 Task: Create a due date automation trigger when advanced on, on the monday before a card is due add dates due next month at 11:00 AM.
Action: Mouse moved to (1087, 87)
Screenshot: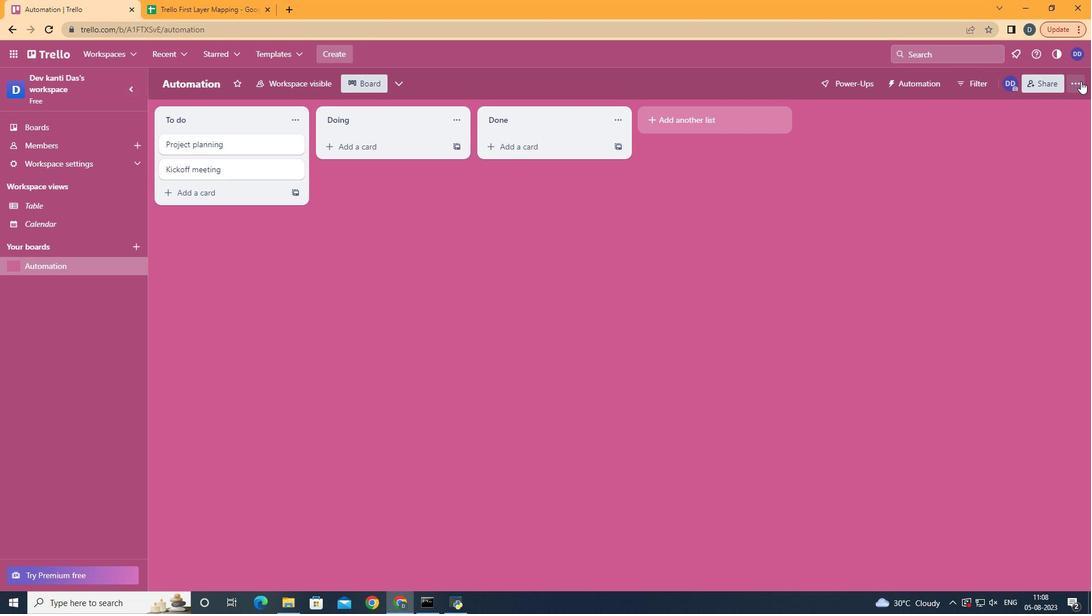
Action: Mouse pressed left at (1087, 87)
Screenshot: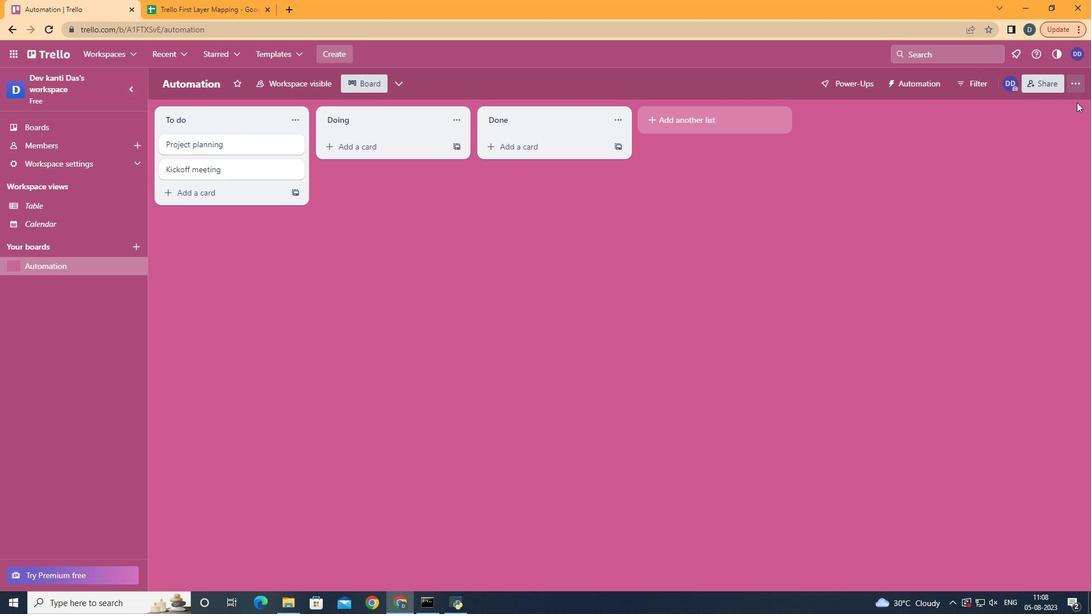 
Action: Mouse moved to (1017, 250)
Screenshot: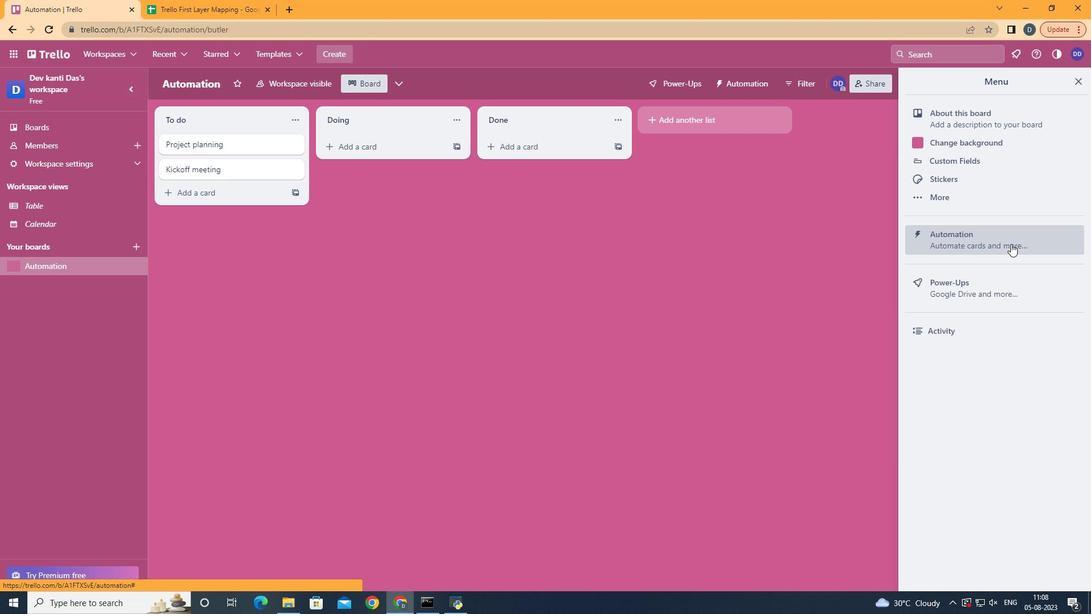 
Action: Mouse pressed left at (1017, 250)
Screenshot: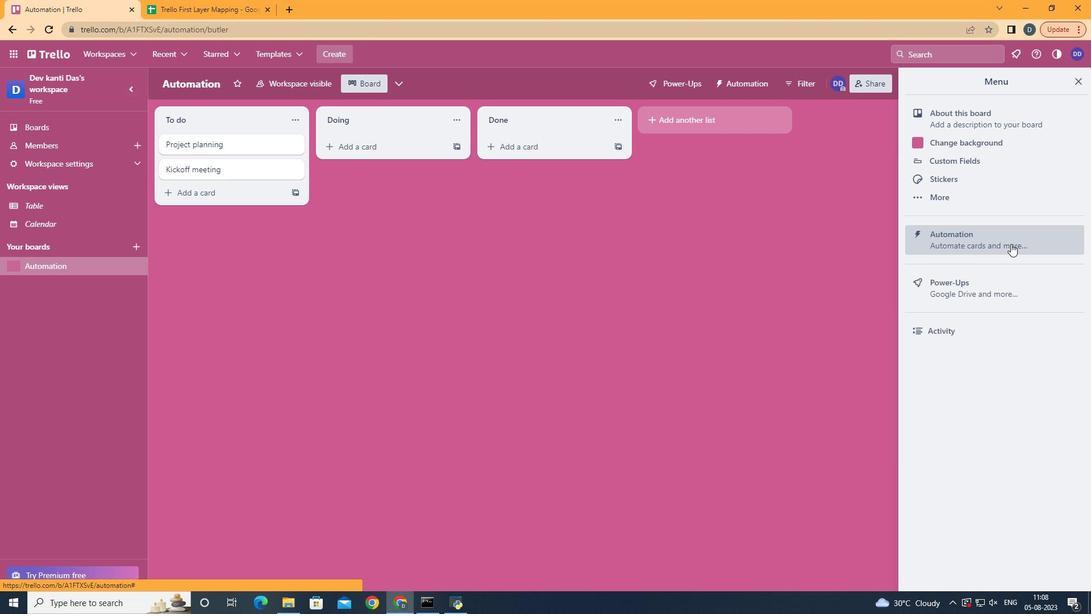 
Action: Mouse moved to (223, 233)
Screenshot: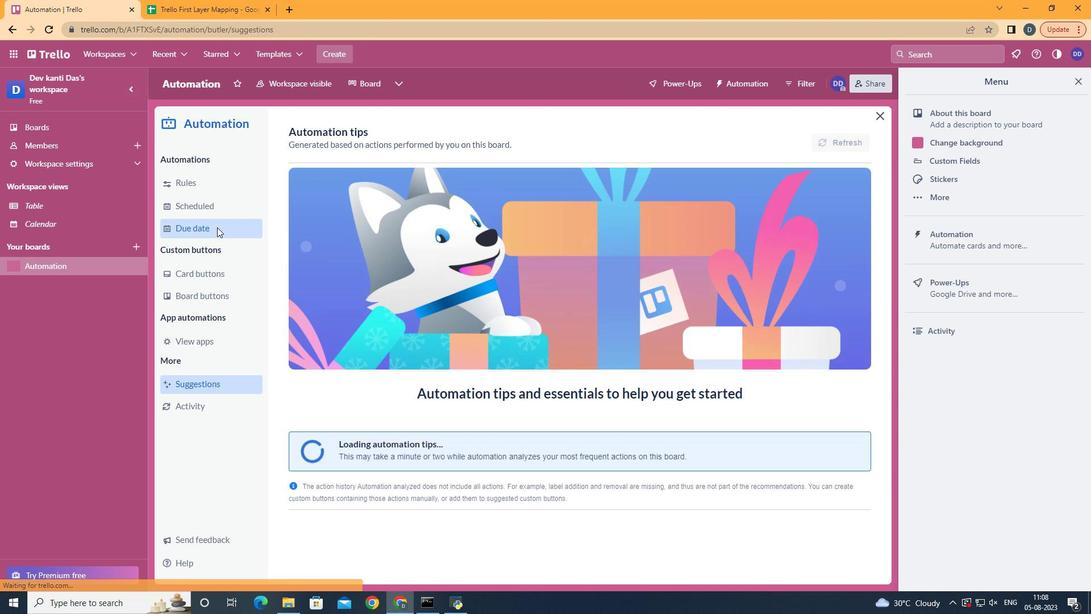 
Action: Mouse pressed left at (223, 233)
Screenshot: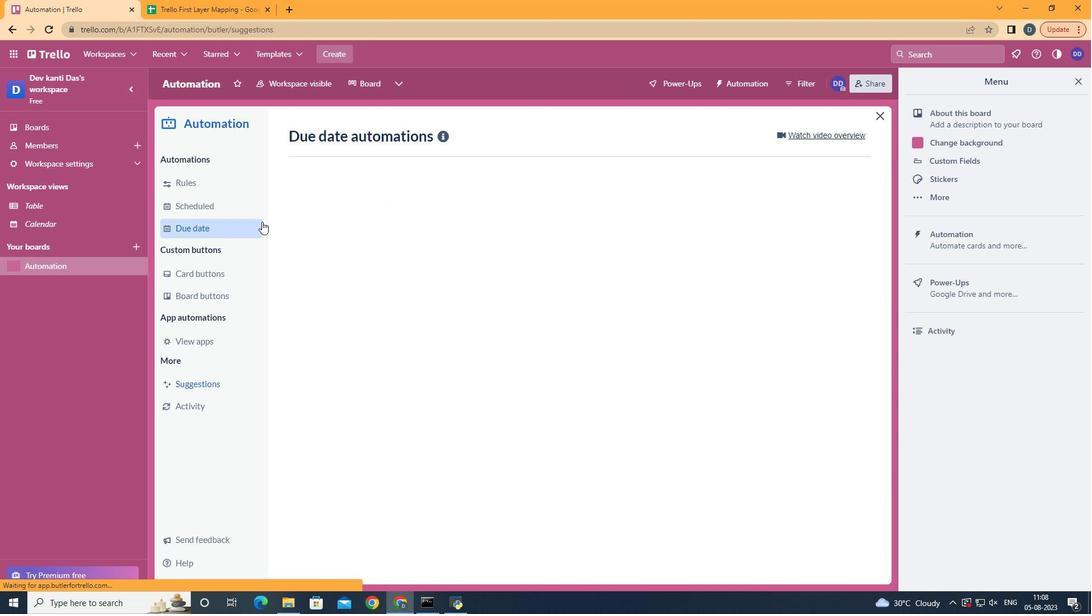 
Action: Mouse moved to (834, 145)
Screenshot: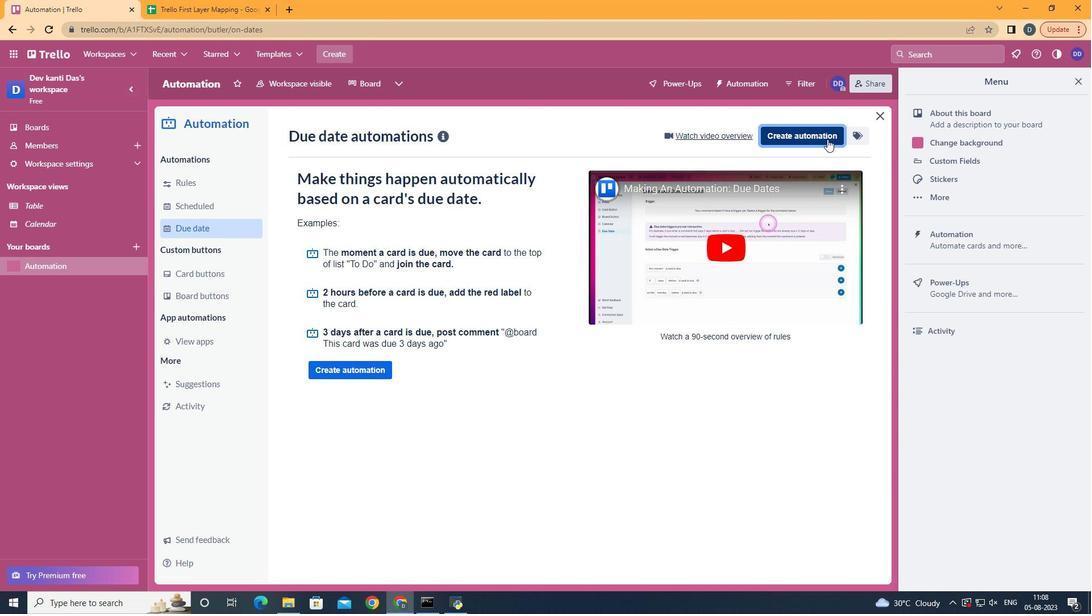 
Action: Mouse pressed left at (834, 145)
Screenshot: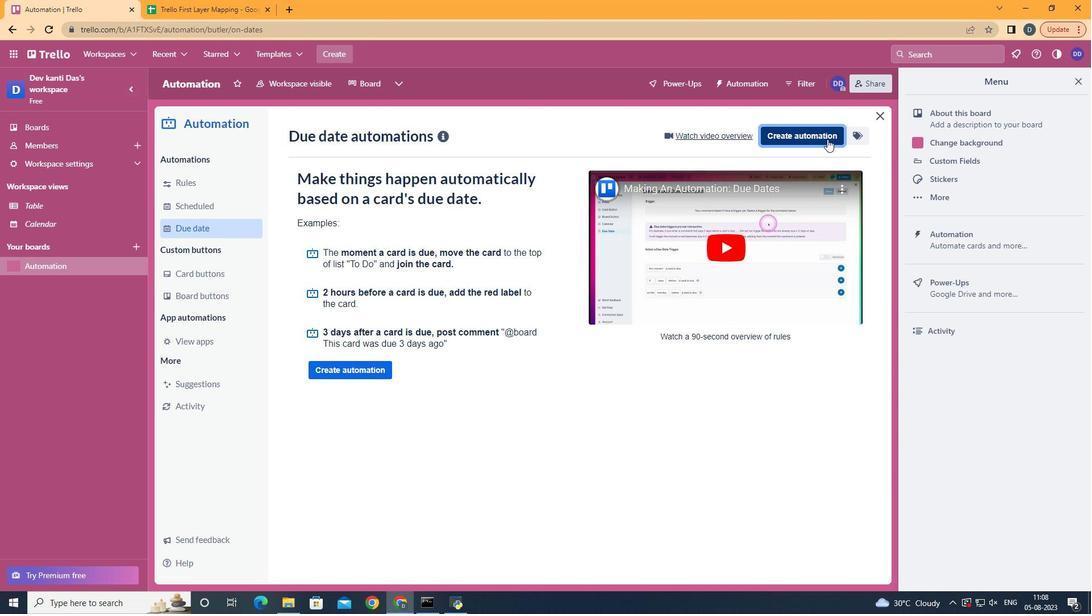 
Action: Mouse moved to (583, 255)
Screenshot: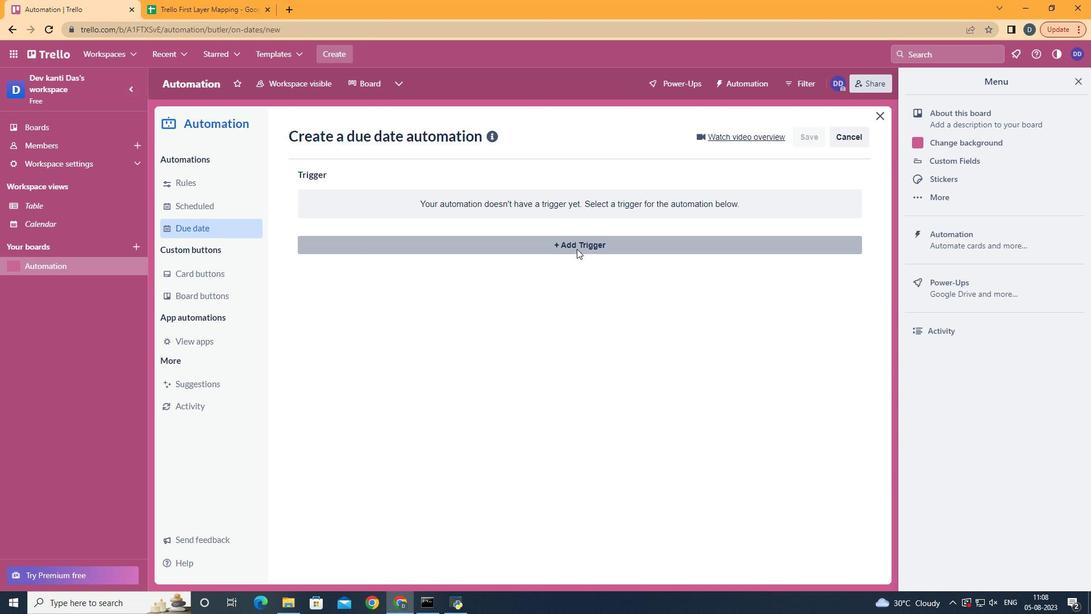 
Action: Mouse pressed left at (583, 255)
Screenshot: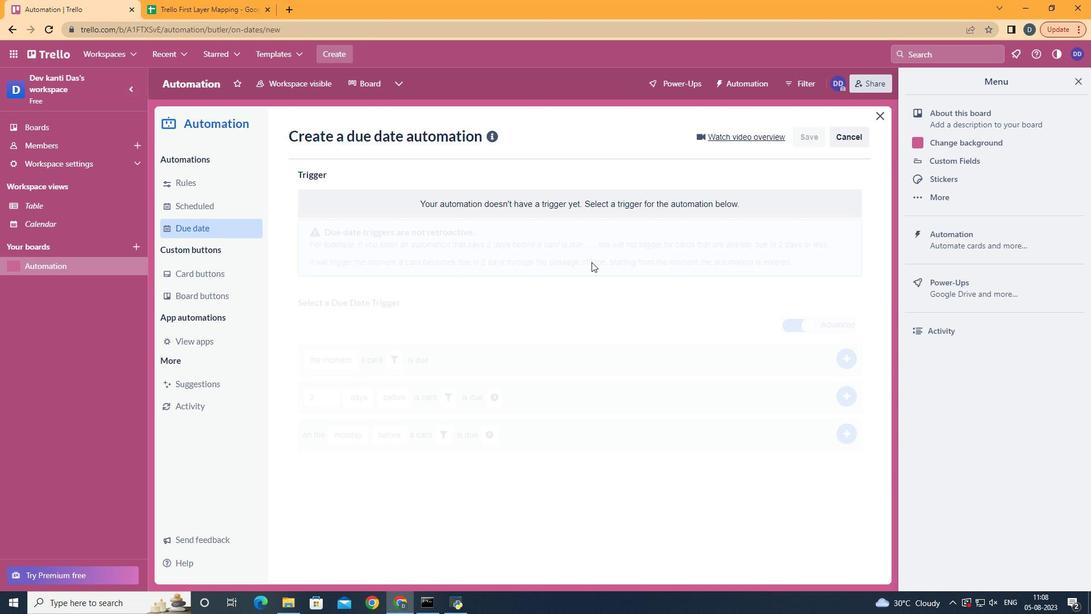 
Action: Mouse moved to (370, 303)
Screenshot: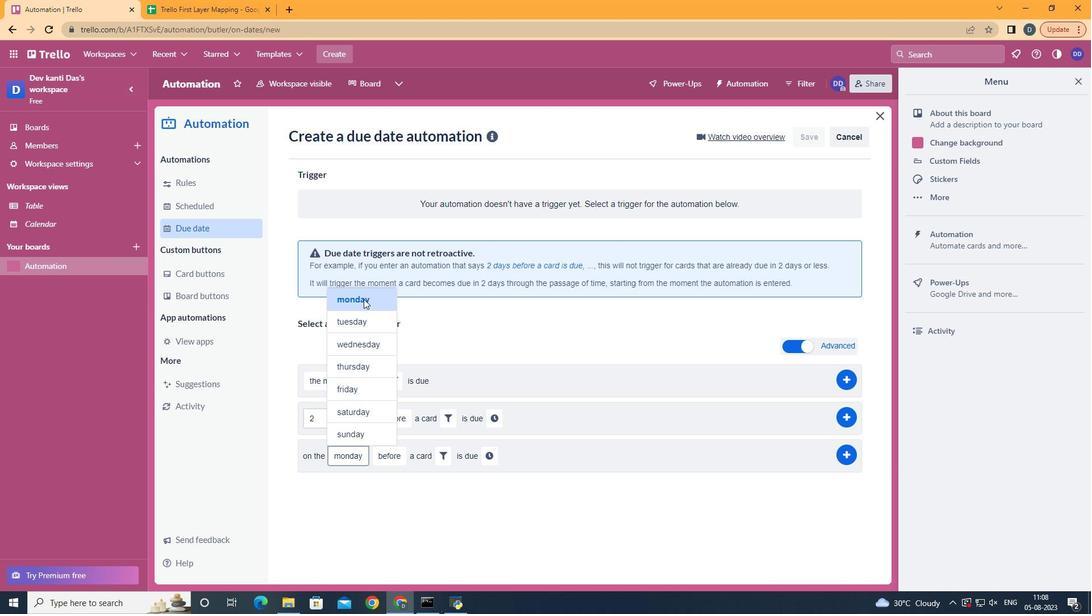 
Action: Mouse pressed left at (370, 303)
Screenshot: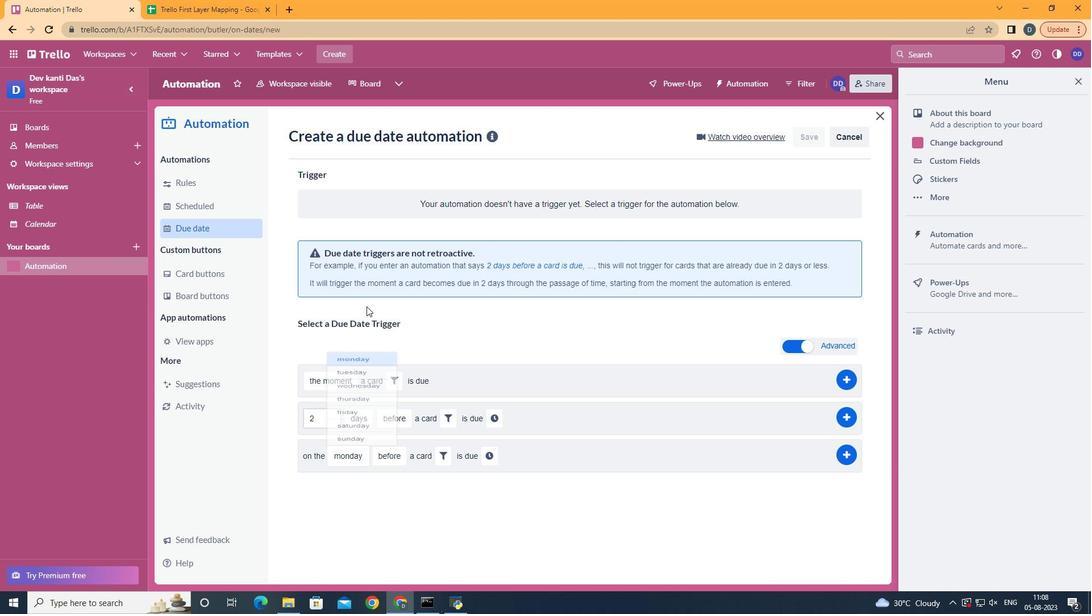 
Action: Mouse moved to (406, 483)
Screenshot: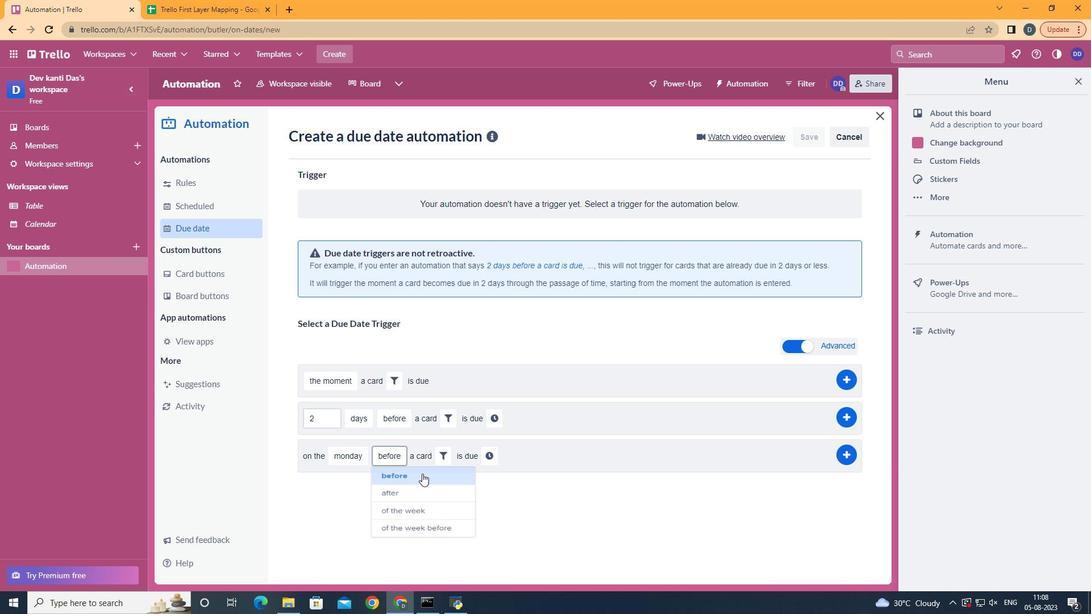 
Action: Mouse pressed left at (406, 483)
Screenshot: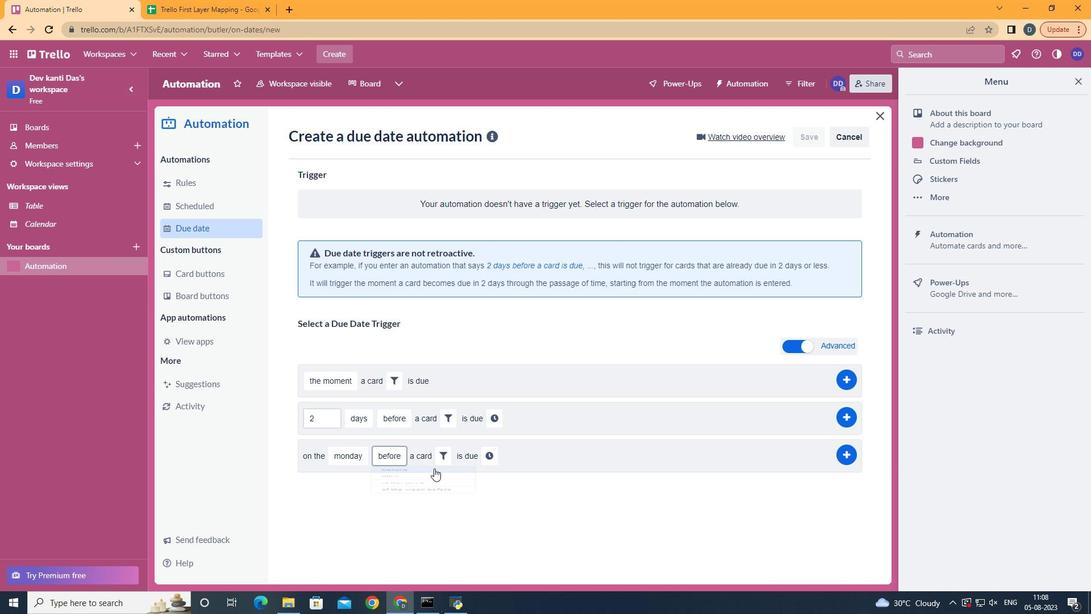 
Action: Mouse moved to (454, 466)
Screenshot: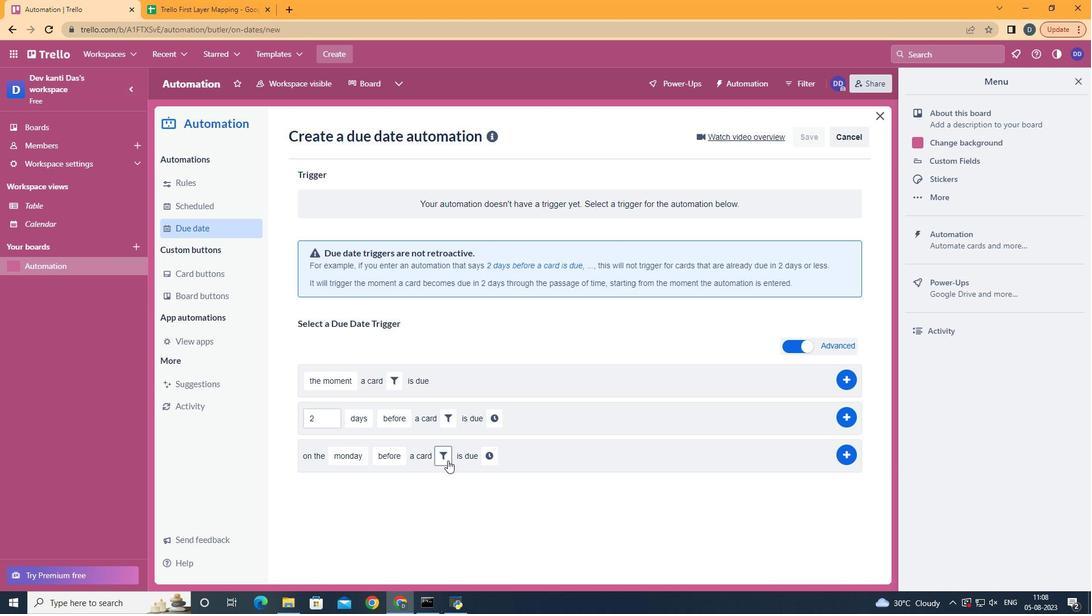 
Action: Mouse pressed left at (454, 466)
Screenshot: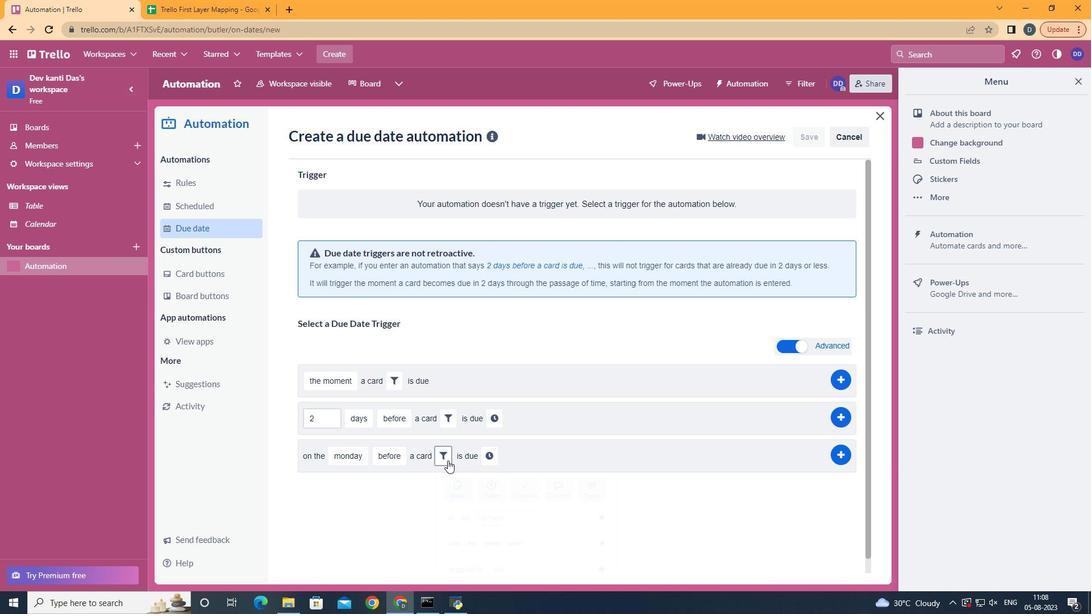 
Action: Mouse moved to (512, 498)
Screenshot: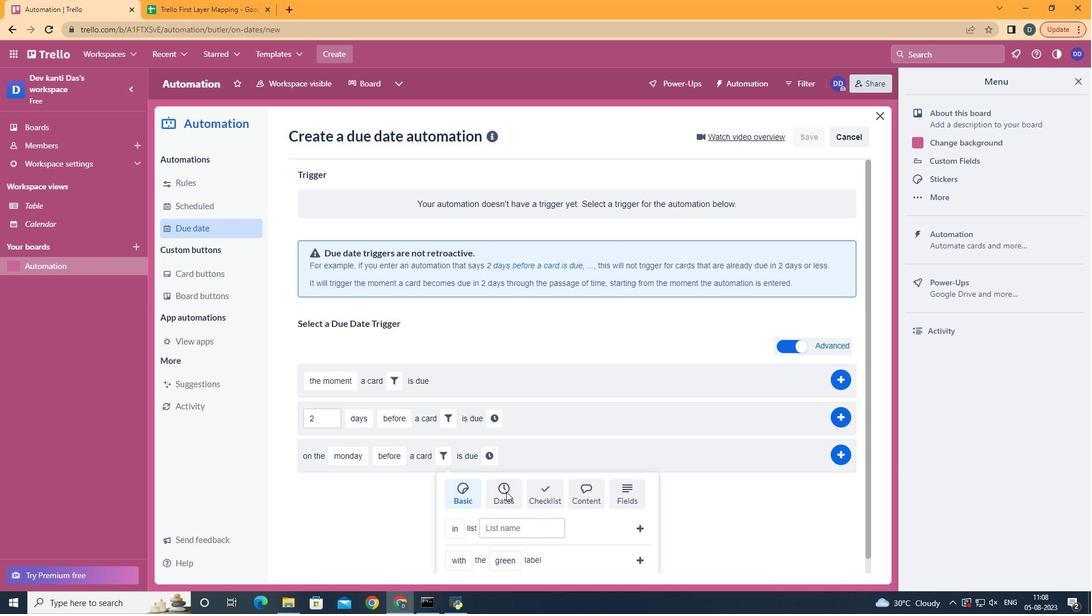 
Action: Mouse pressed left at (512, 498)
Screenshot: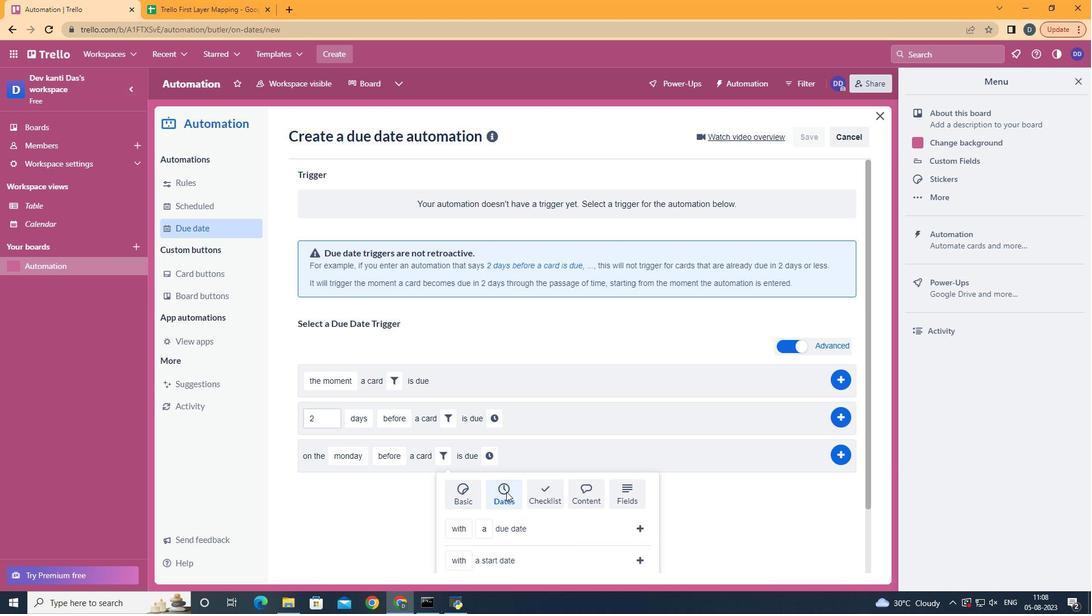 
Action: Mouse scrolled (512, 497) with delta (0, 0)
Screenshot: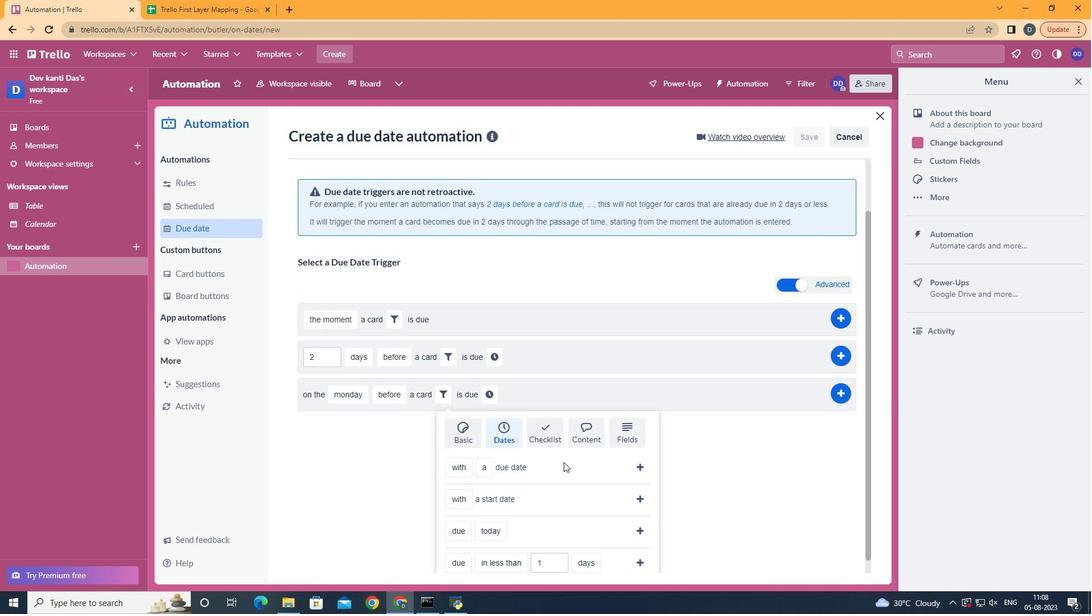 
Action: Mouse scrolled (512, 497) with delta (0, 0)
Screenshot: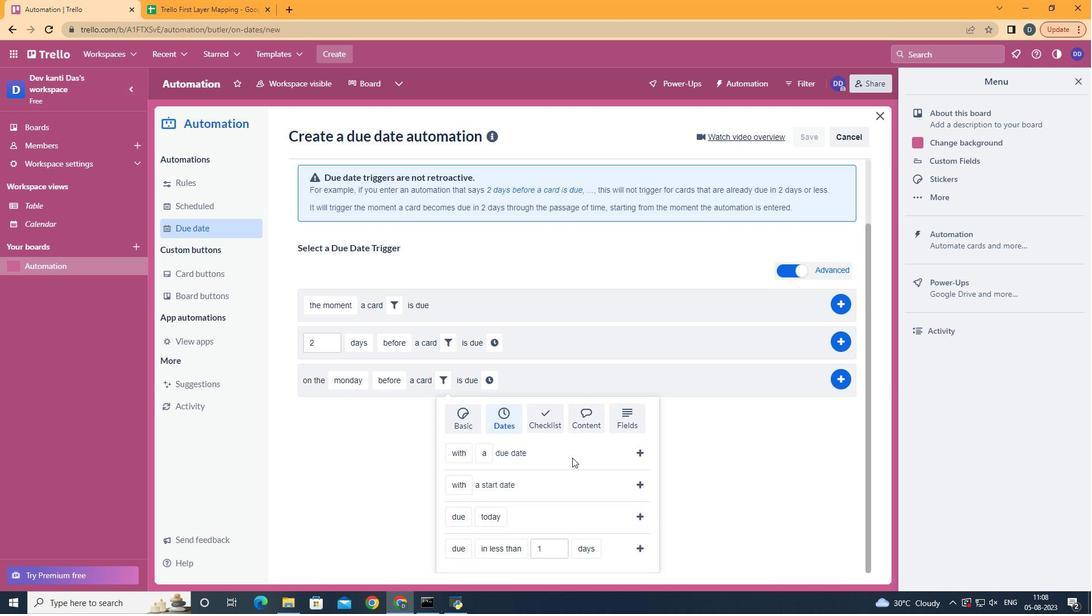 
Action: Mouse scrolled (512, 497) with delta (0, 0)
Screenshot: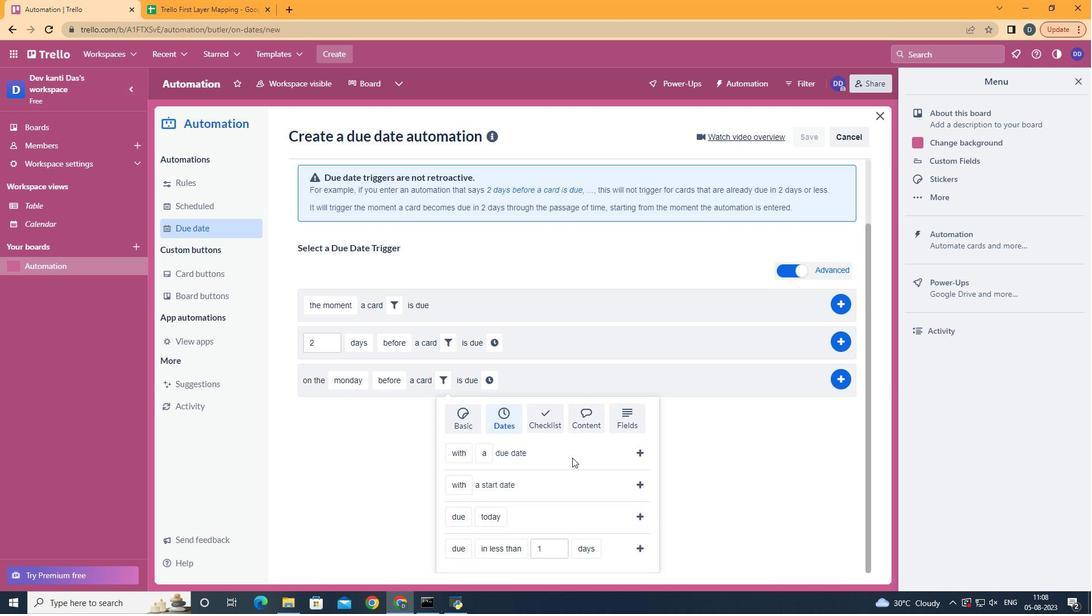 
Action: Mouse scrolled (512, 497) with delta (0, 0)
Screenshot: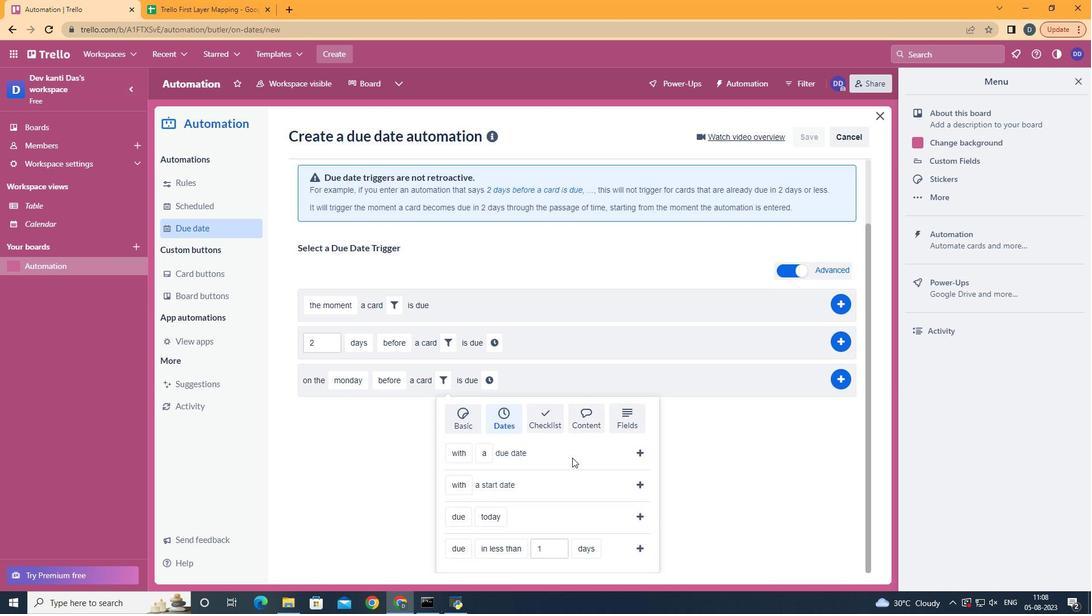 
Action: Mouse scrolled (512, 497) with delta (0, 0)
Screenshot: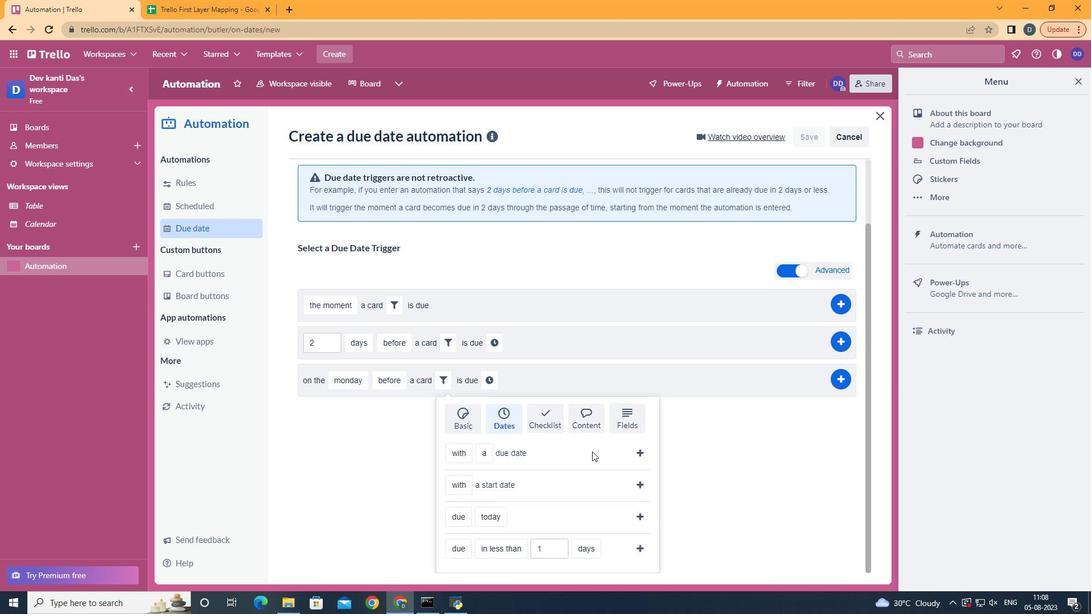 
Action: Mouse moved to (481, 432)
Screenshot: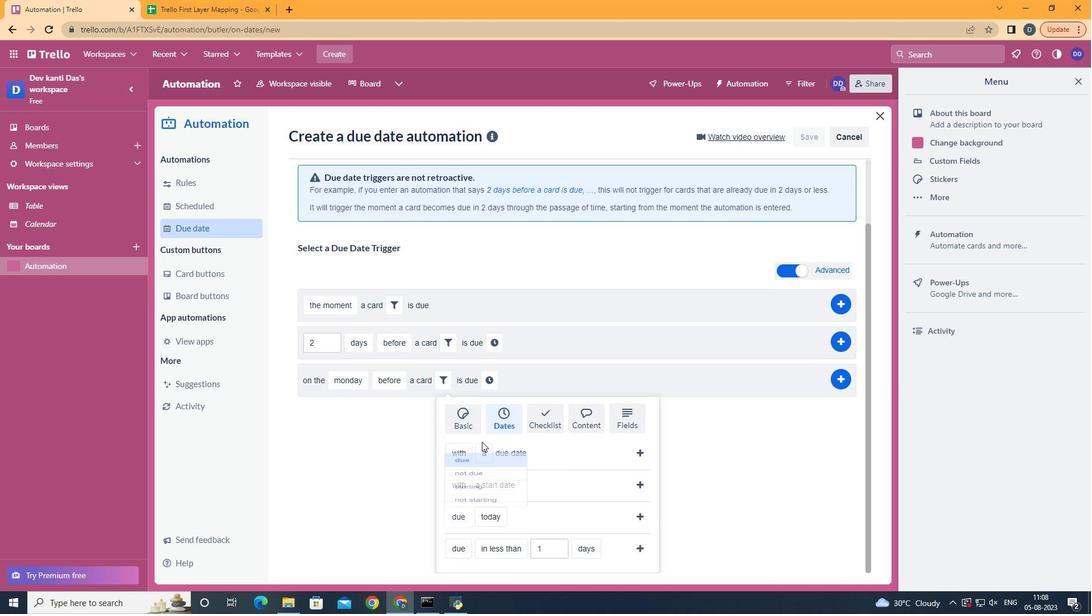 
Action: Mouse pressed left at (481, 432)
Screenshot: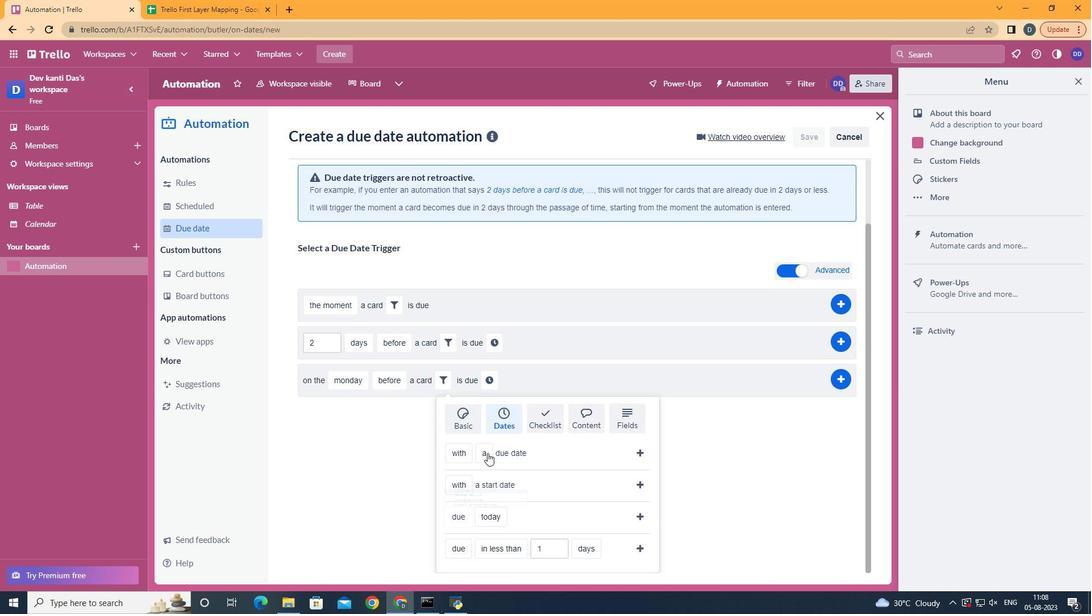 
Action: Mouse moved to (509, 510)
Screenshot: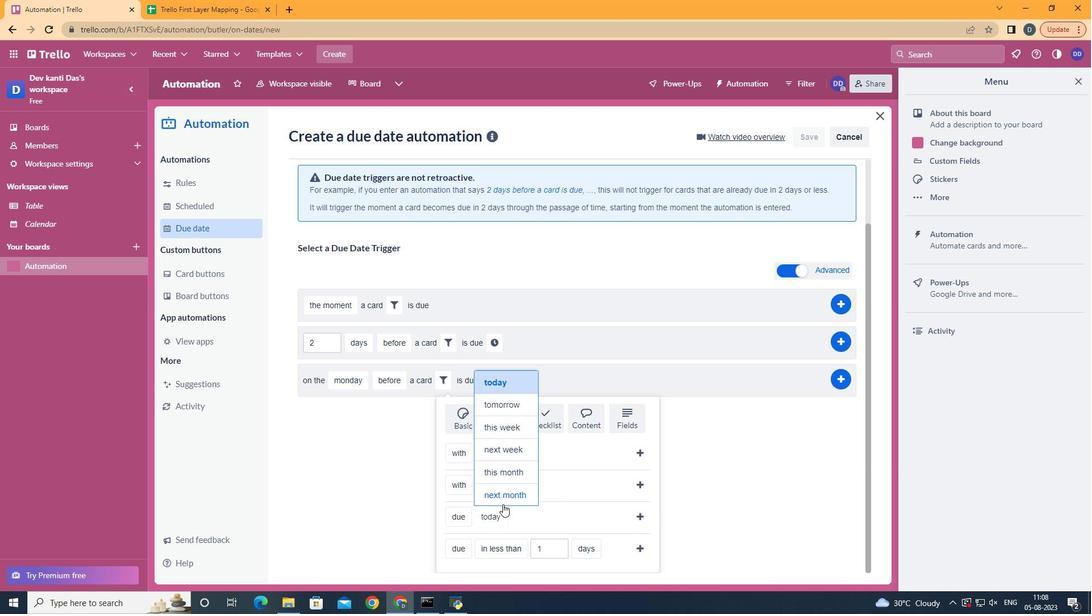 
Action: Mouse pressed left at (509, 510)
Screenshot: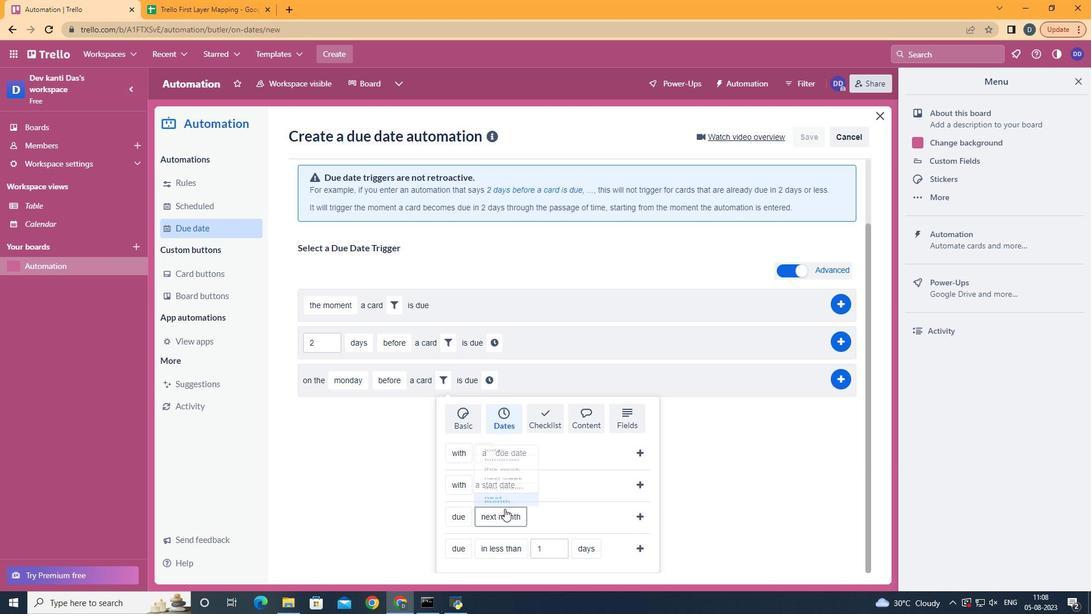 
Action: Mouse moved to (646, 520)
Screenshot: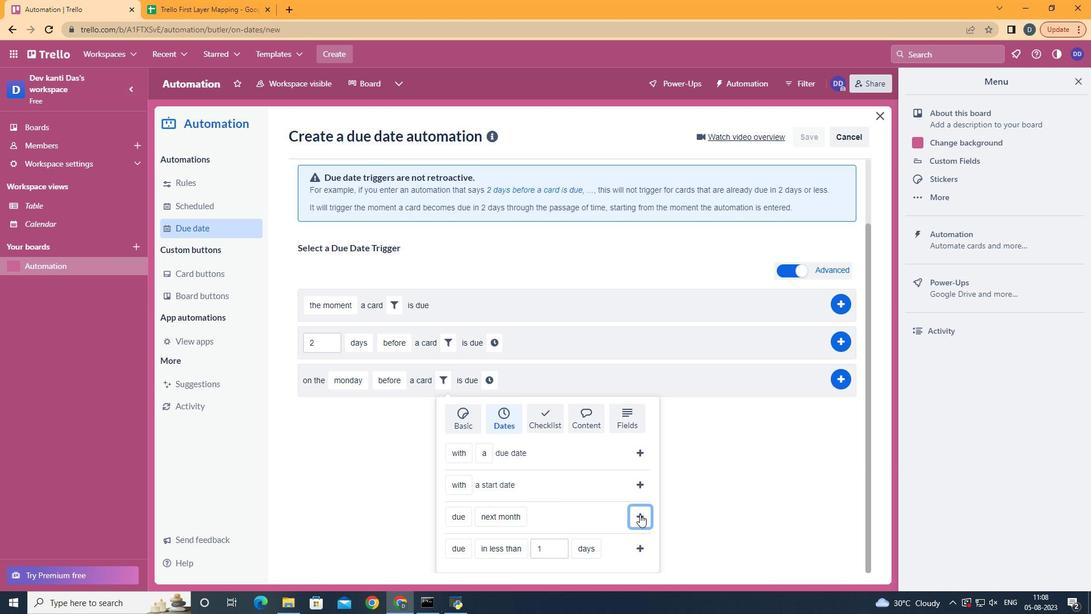 
Action: Mouse pressed left at (646, 520)
Screenshot: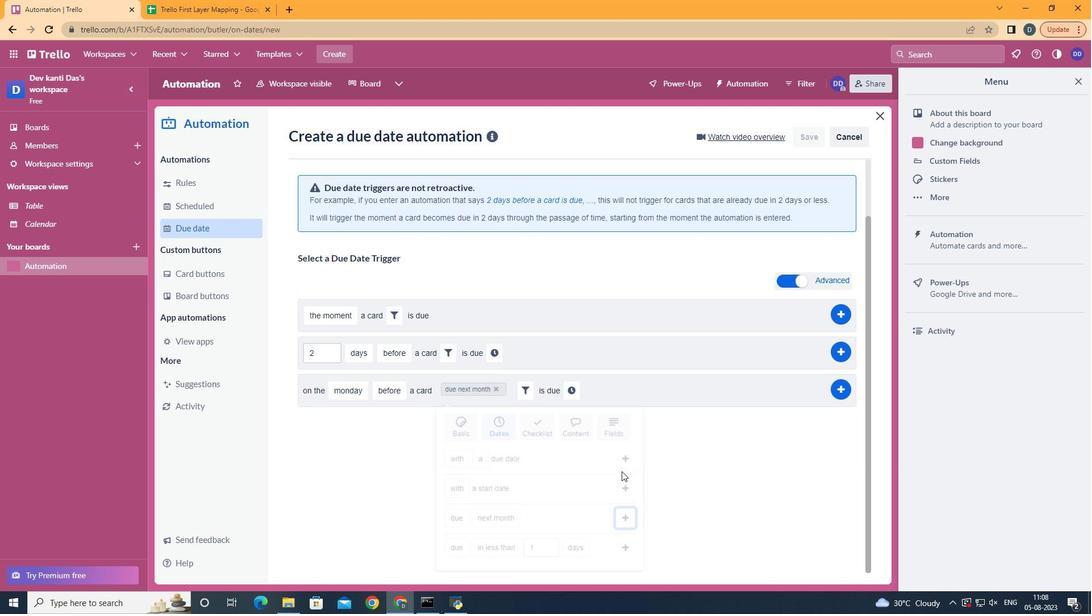 
Action: Mouse moved to (585, 451)
Screenshot: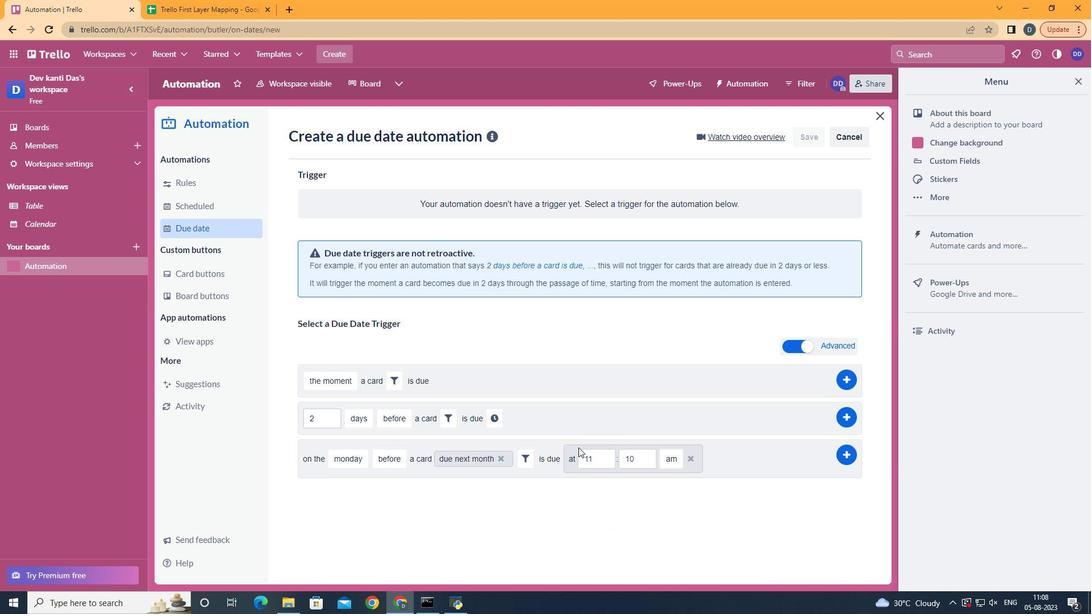 
Action: Mouse pressed left at (585, 451)
Screenshot: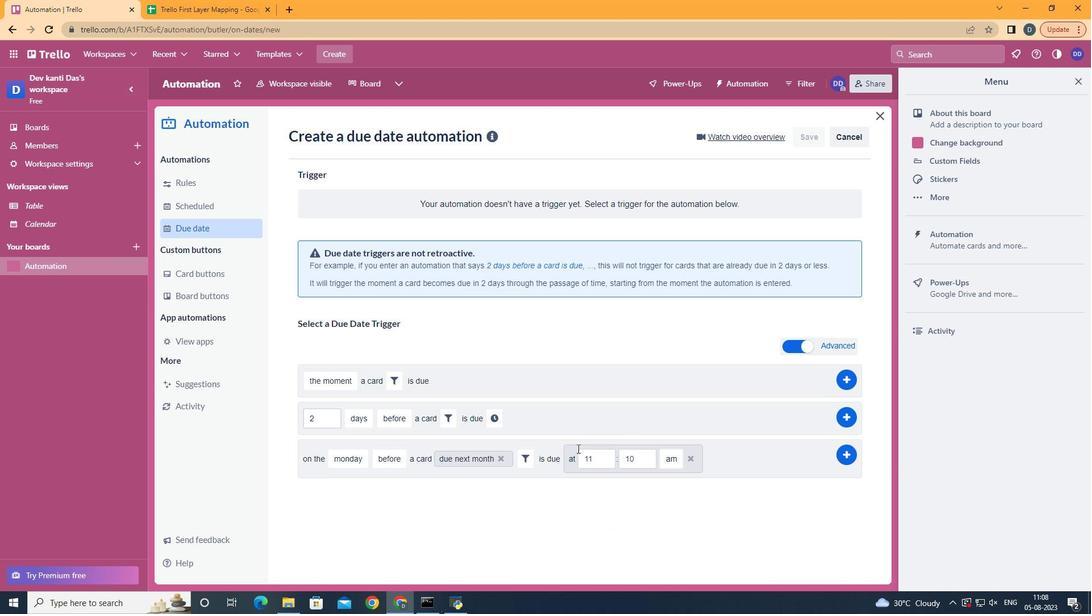 
Action: Mouse moved to (656, 463)
Screenshot: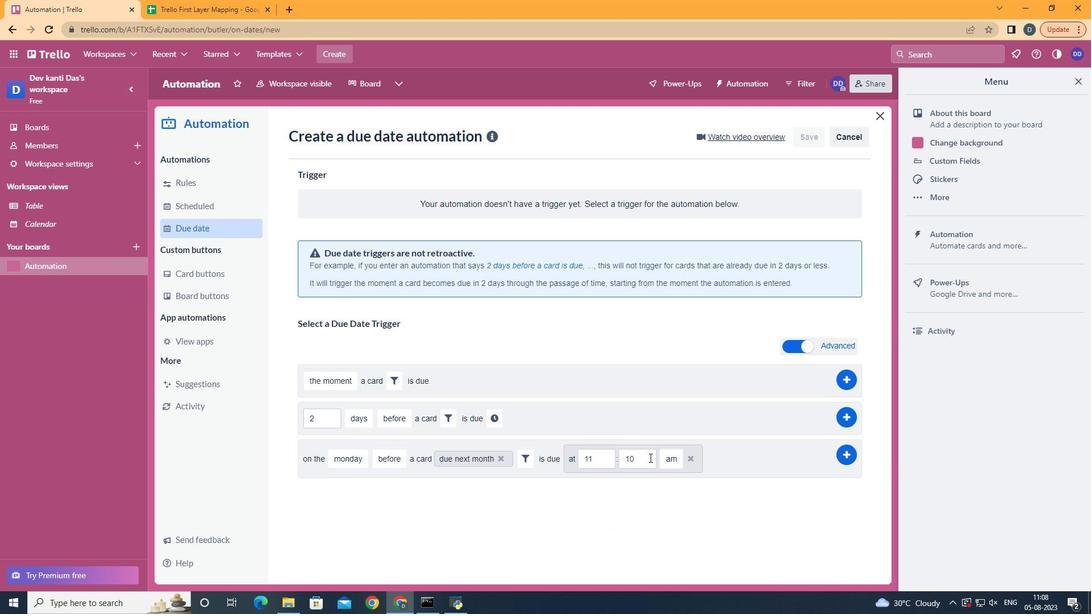 
Action: Mouse pressed left at (656, 463)
Screenshot: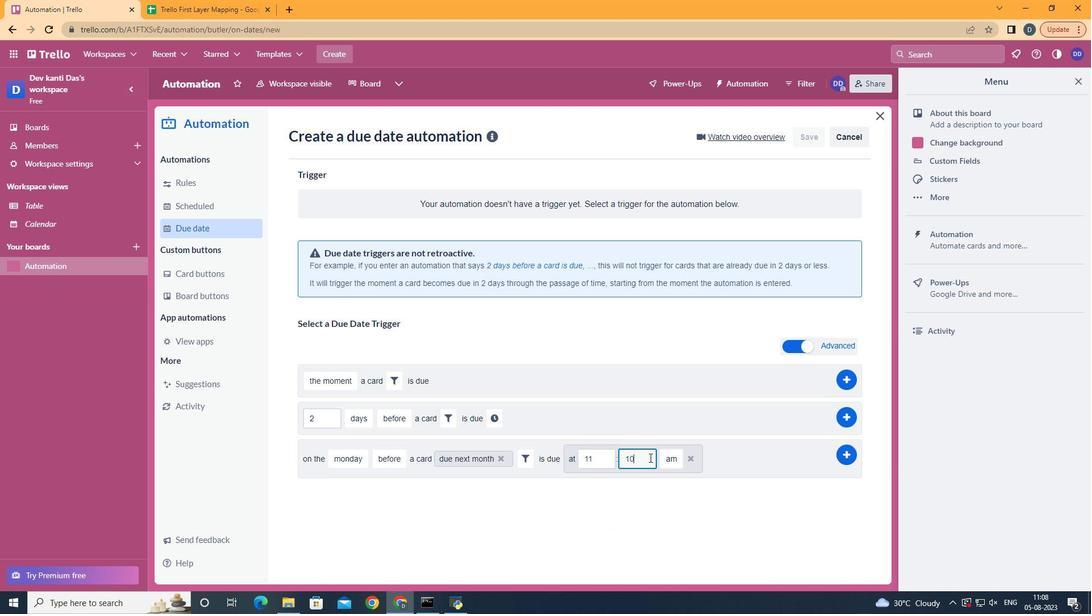 
Action: Key pressed <Key.backspace><Key.backspace><Key.backspace>00
Screenshot: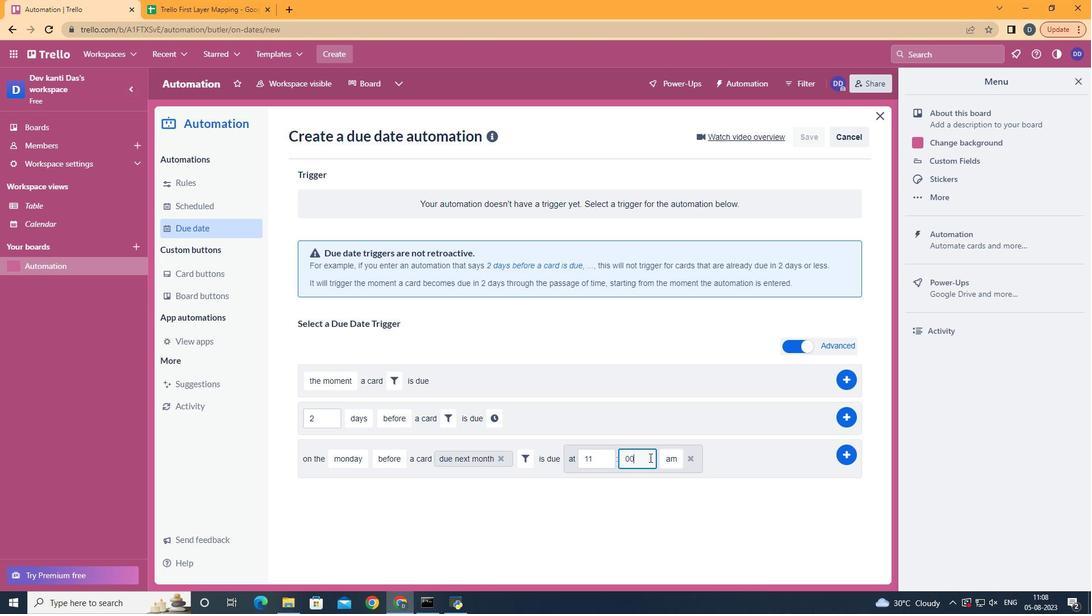 
Action: Mouse moved to (848, 461)
Screenshot: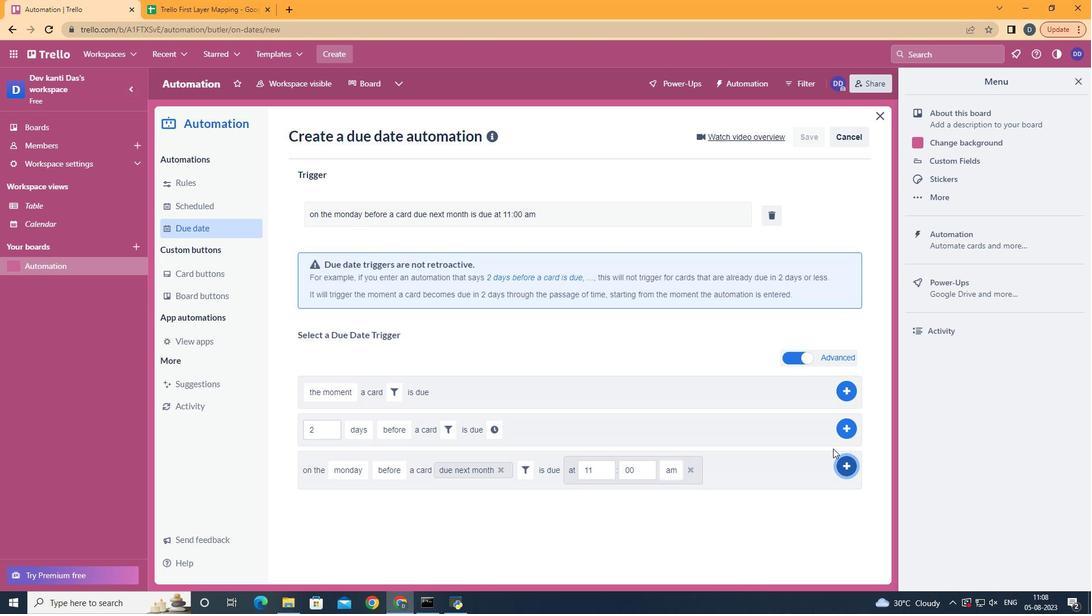 
Action: Mouse pressed left at (848, 461)
Screenshot: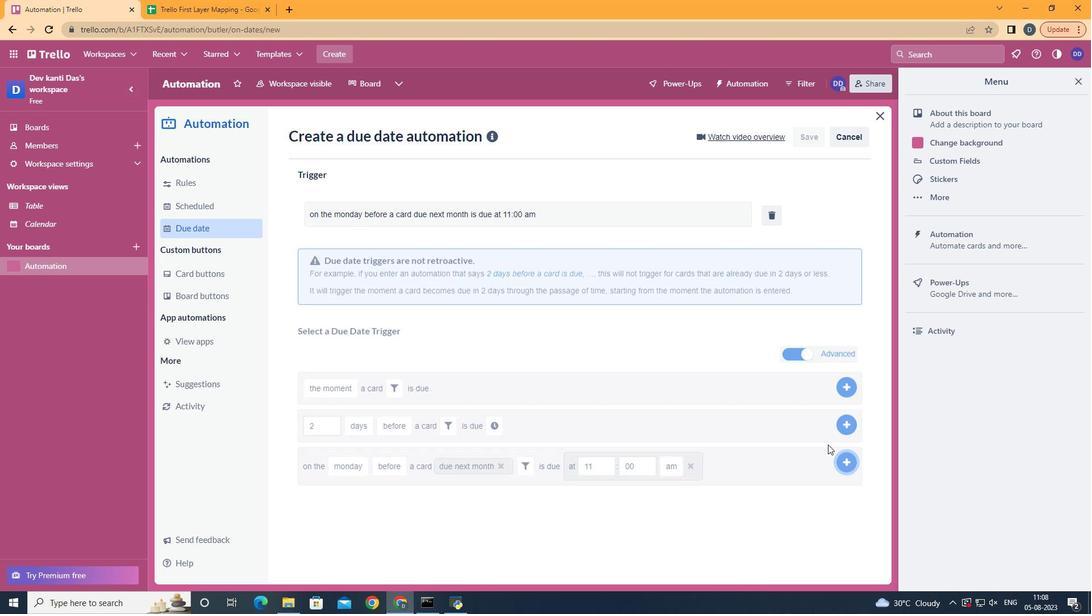 
Action: Mouse moved to (570, 233)
Screenshot: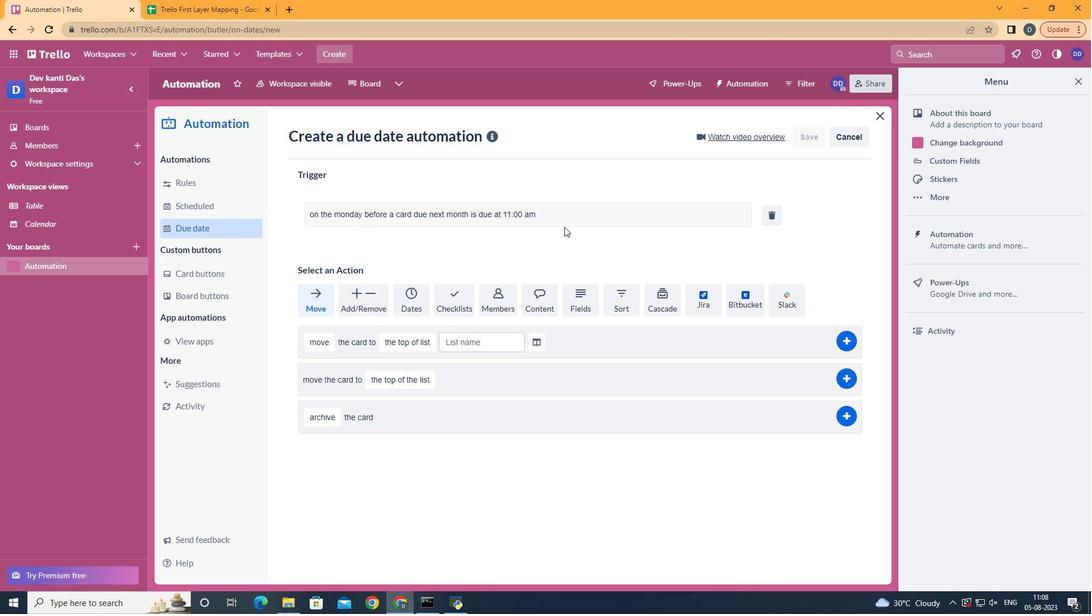 
